 Task: Get directions from Fort Davis National Historic Site, Texas, United States to Myrtle Beach, South Carolina, United States arriving by 12:00 noon on the 15th of December
Action: Mouse moved to (224, 51)
Screenshot: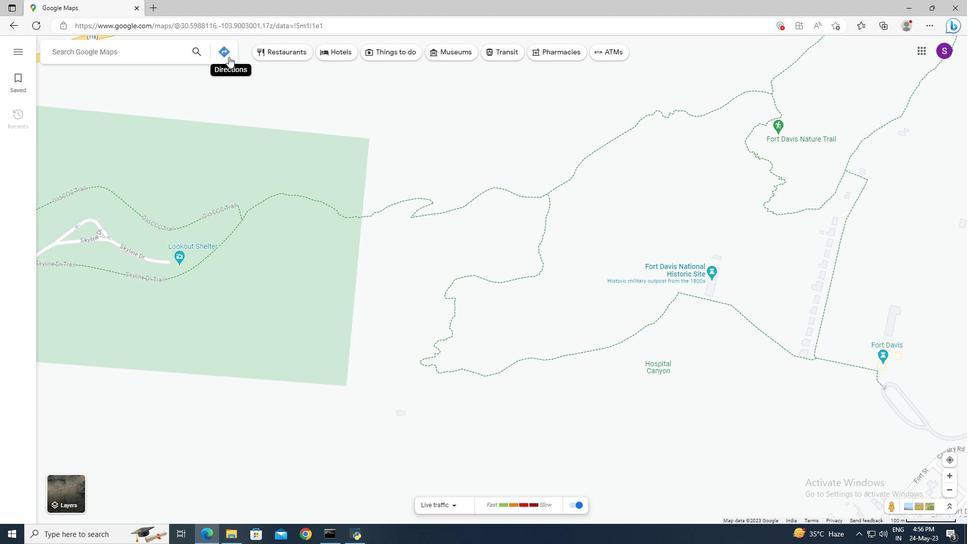 
Action: Mouse pressed left at (224, 51)
Screenshot: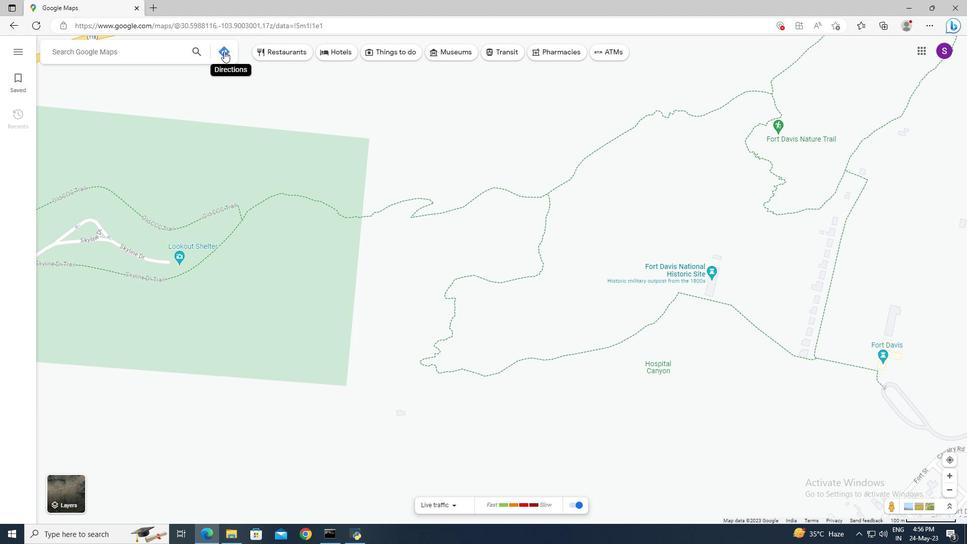 
Action: Mouse moved to (97, 84)
Screenshot: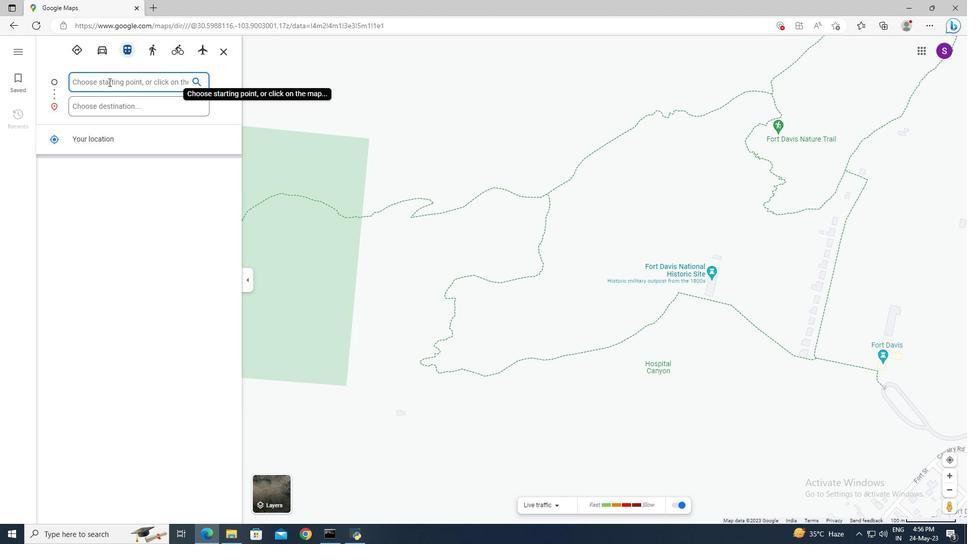 
Action: Mouse pressed left at (97, 84)
Screenshot: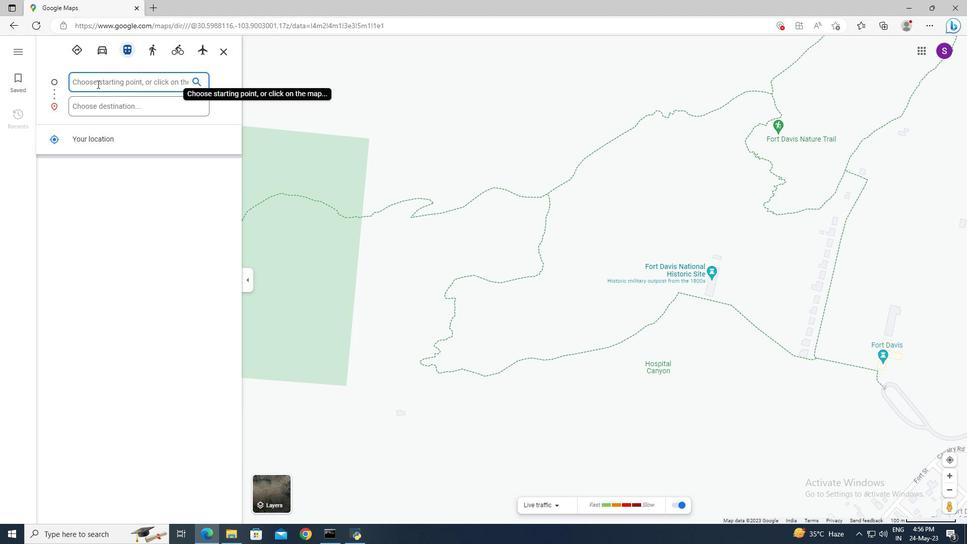 
Action: Key pressed <Key.shift>Fort<Key.space><Key.shift>Davis<Key.space><Key.shift>National<Key.space><Key.shift>Historic<Key.space><Key.shift_r>Site,<Key.space><Key.shift>Tex
Screenshot: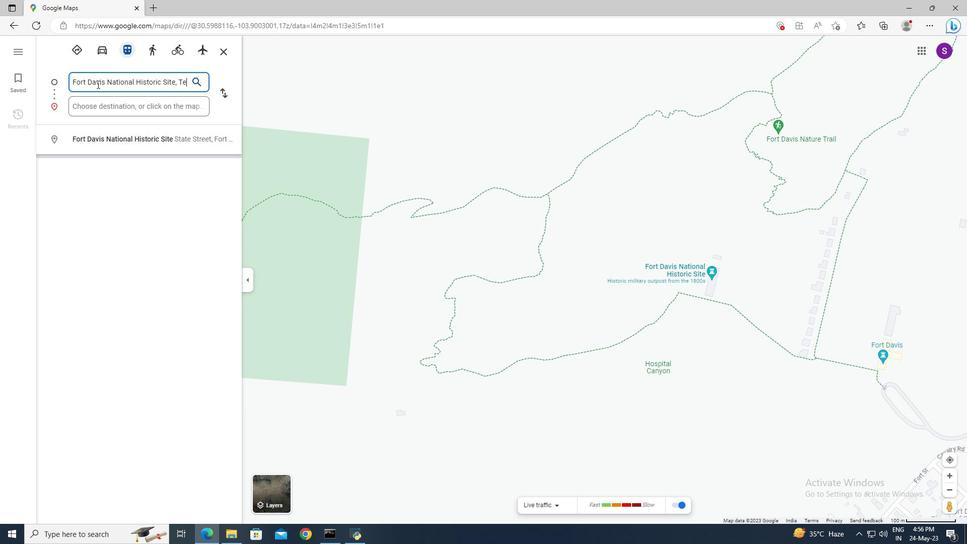 
Action: Mouse moved to (114, 140)
Screenshot: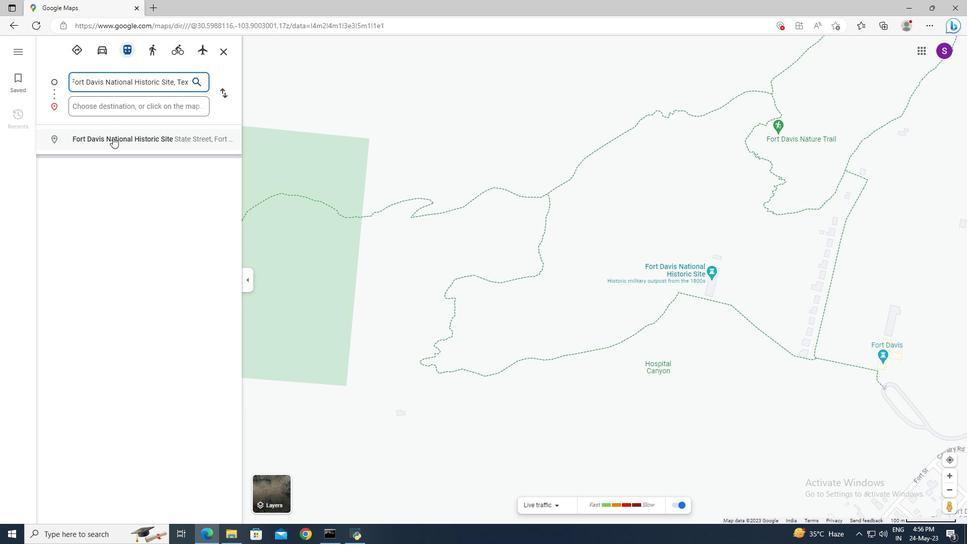 
Action: Mouse pressed left at (114, 140)
Screenshot: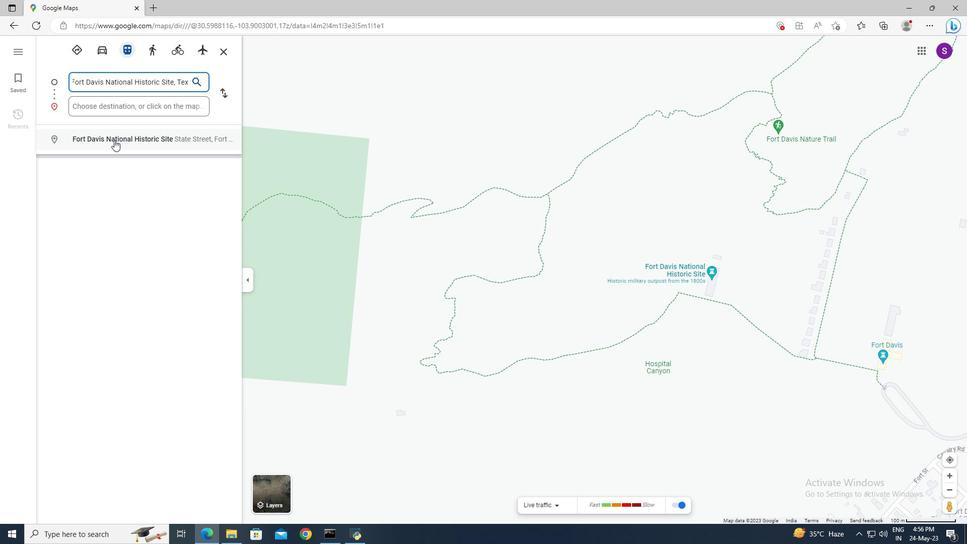 
Action: Mouse moved to (114, 107)
Screenshot: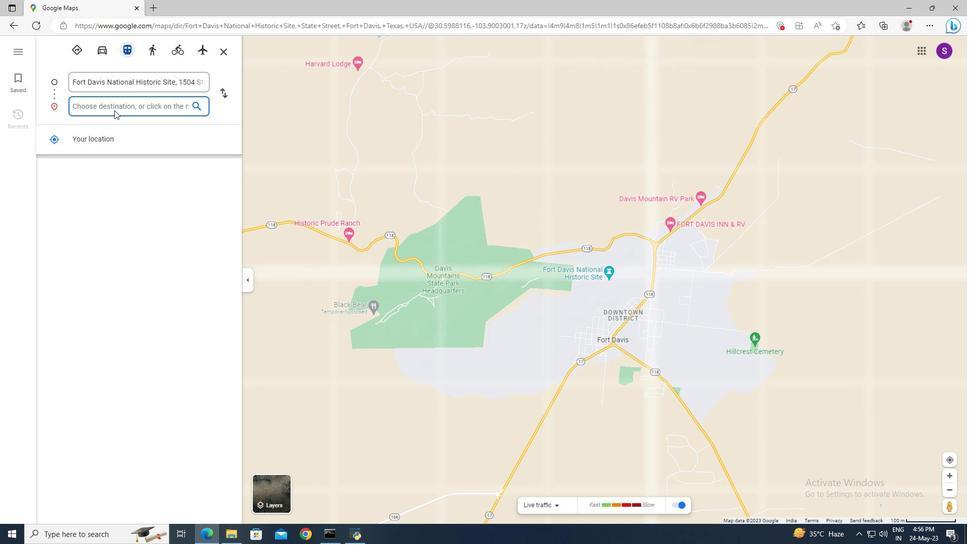 
Action: Mouse pressed left at (114, 107)
Screenshot: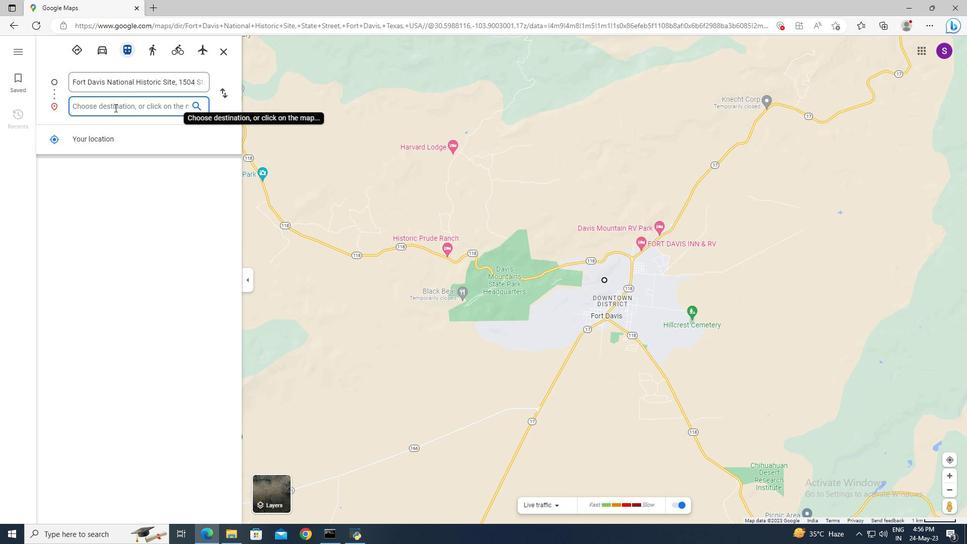 
Action: Key pressed <Key.shift>Myrtle<Key.space><Key.shift>Beach
Screenshot: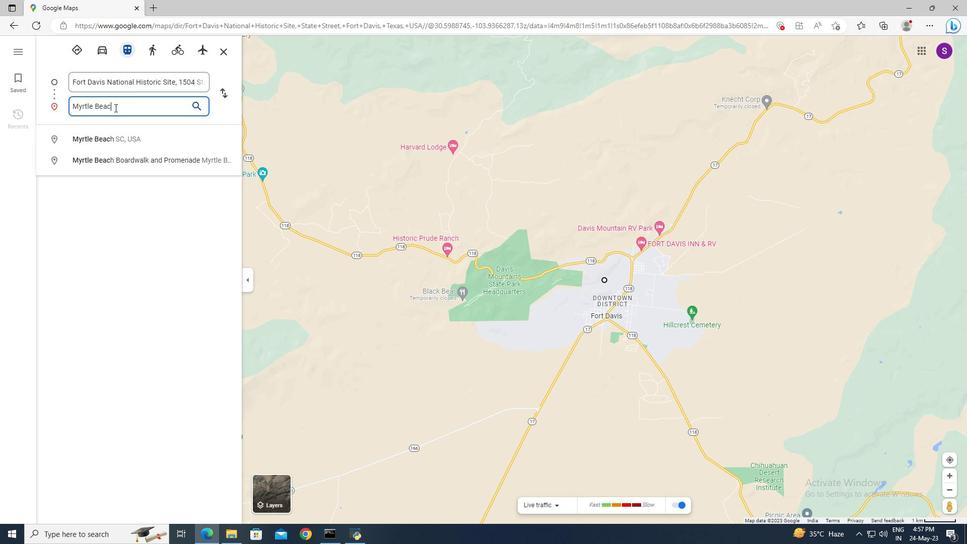 
Action: Mouse moved to (123, 132)
Screenshot: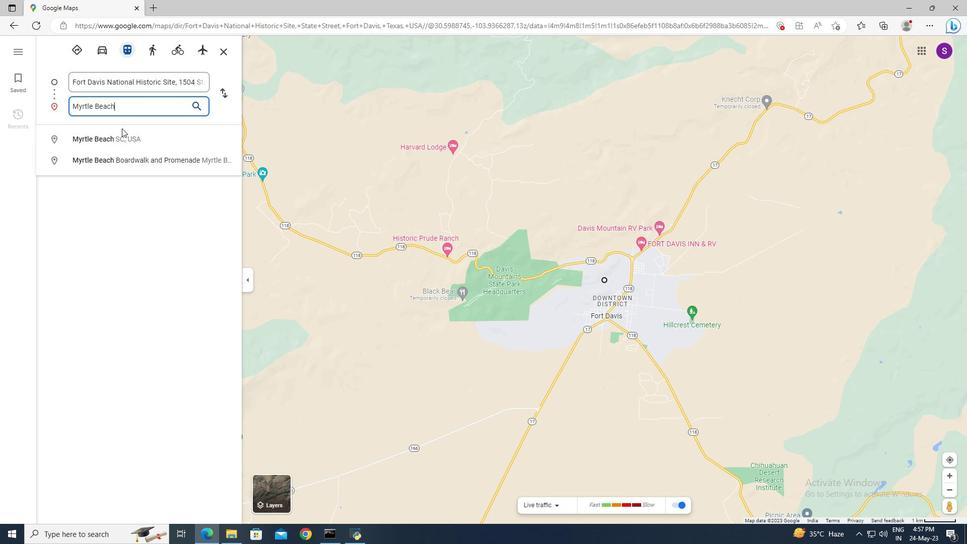 
Action: Mouse pressed left at (123, 132)
Screenshot: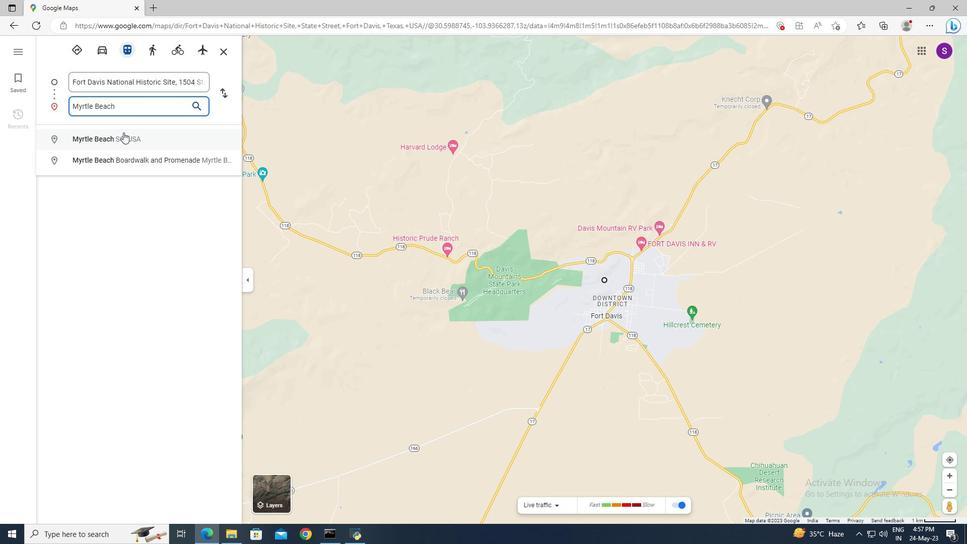 
Action: Mouse moved to (115, 139)
Screenshot: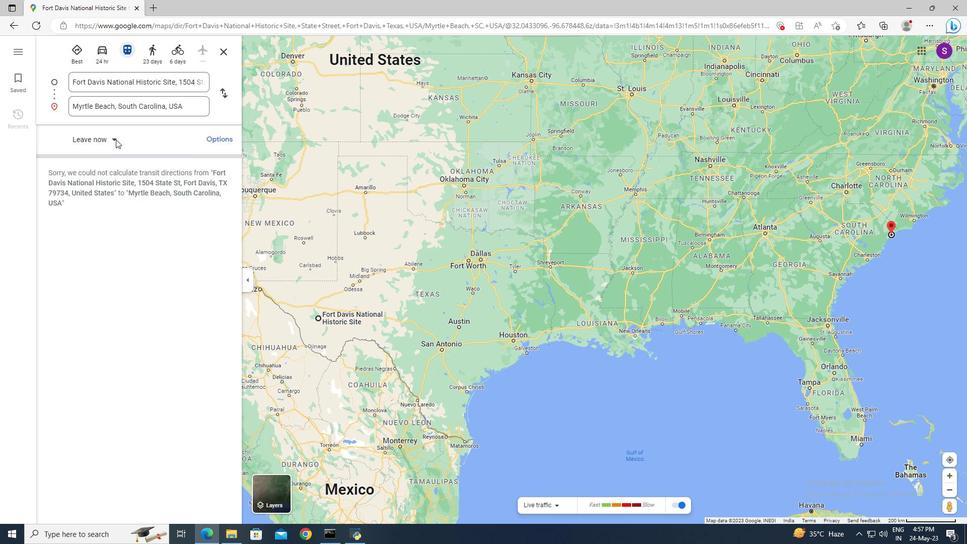 
Action: Mouse pressed left at (115, 139)
Screenshot: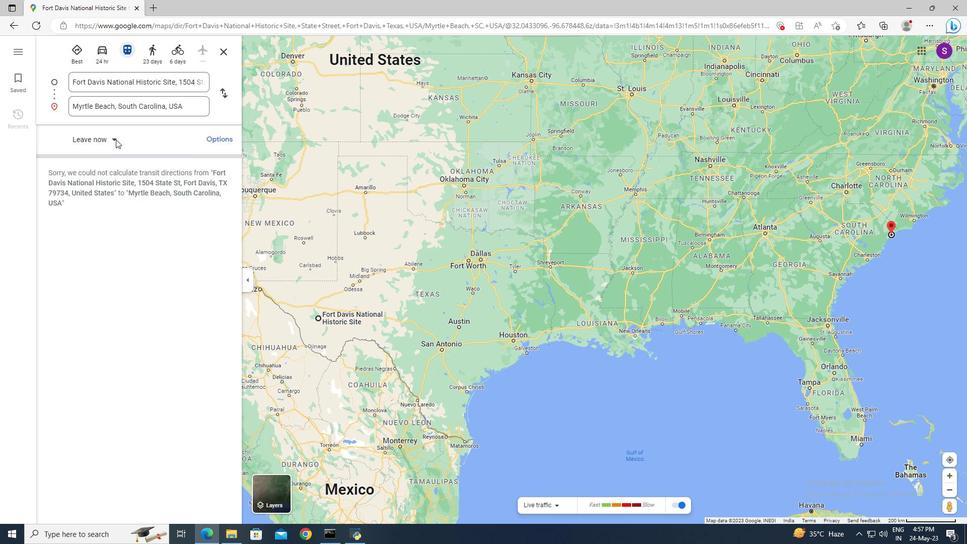
Action: Mouse moved to (115, 179)
Screenshot: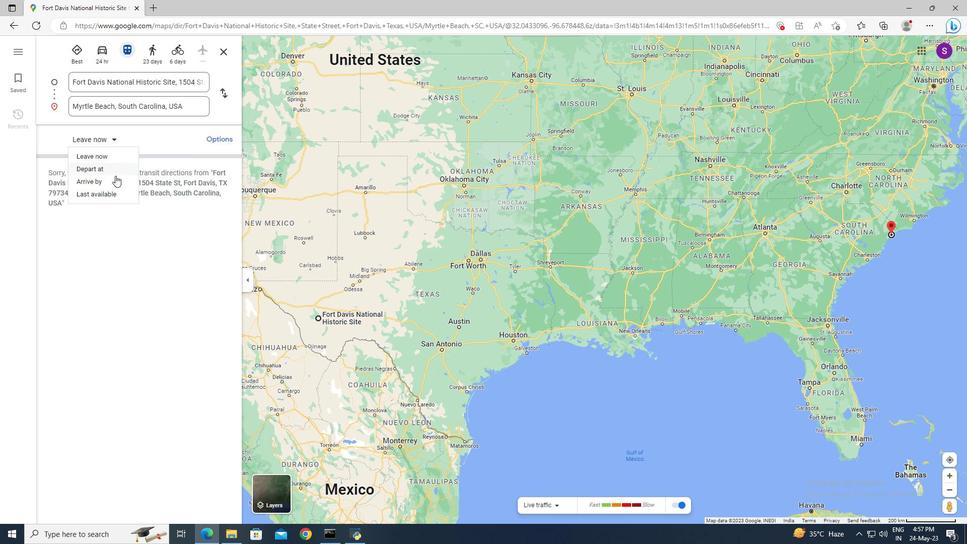 
Action: Mouse pressed left at (115, 179)
Screenshot: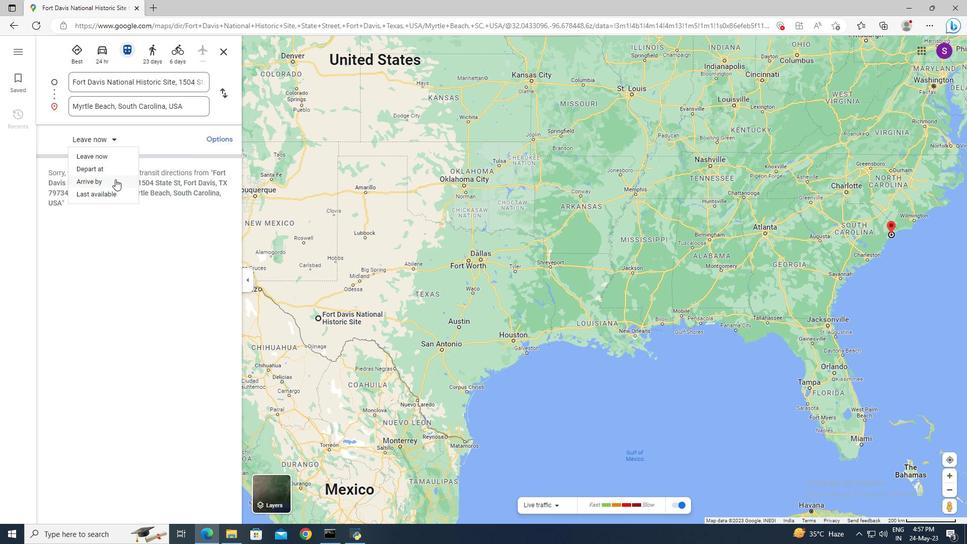 
Action: Mouse moved to (124, 156)
Screenshot: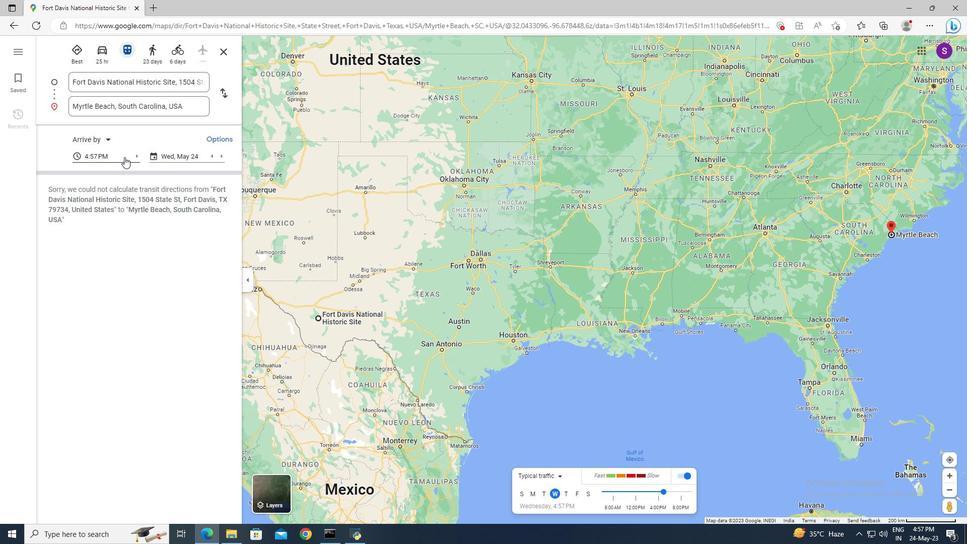 
Action: Mouse pressed left at (124, 156)
Screenshot: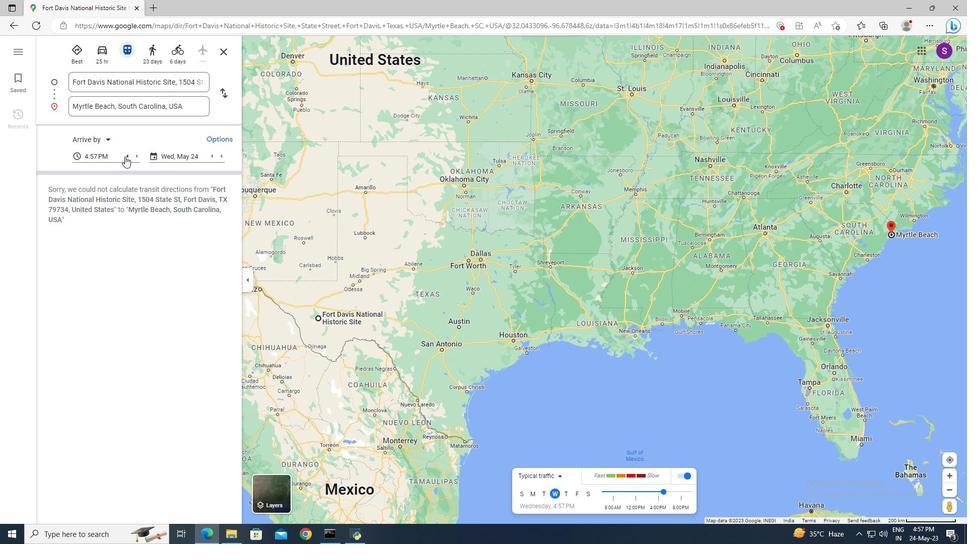 
Action: Mouse moved to (85, 155)
Screenshot: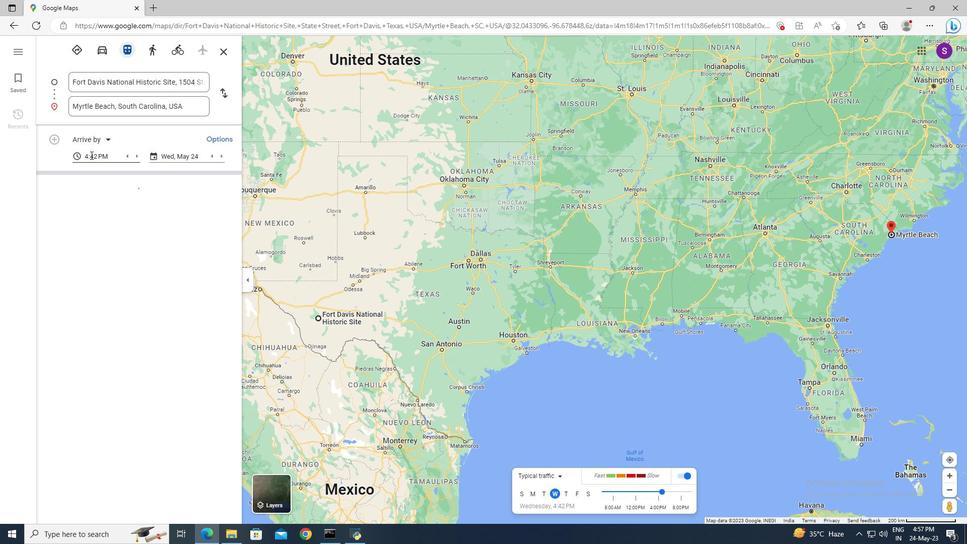 
Action: Mouse pressed left at (85, 155)
Screenshot: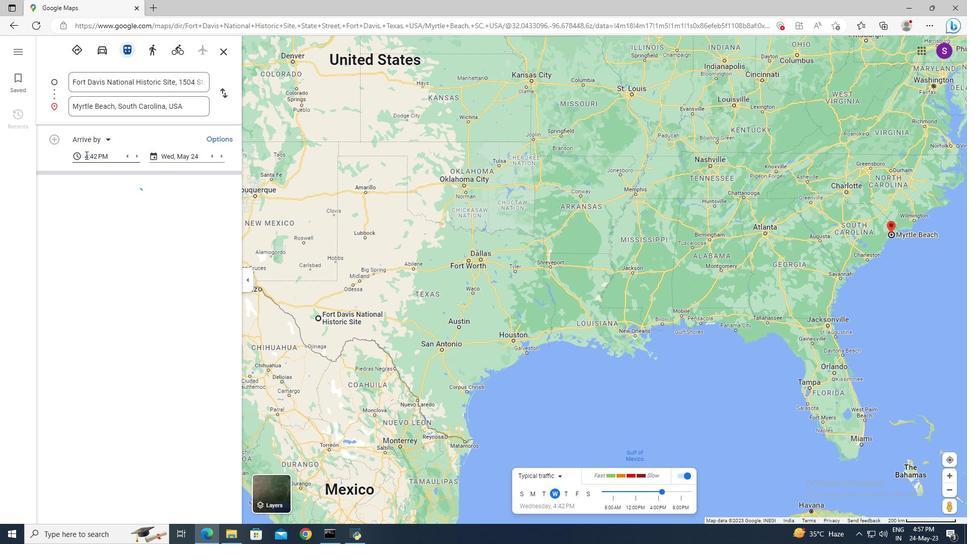 
Action: Mouse moved to (131, 230)
Screenshot: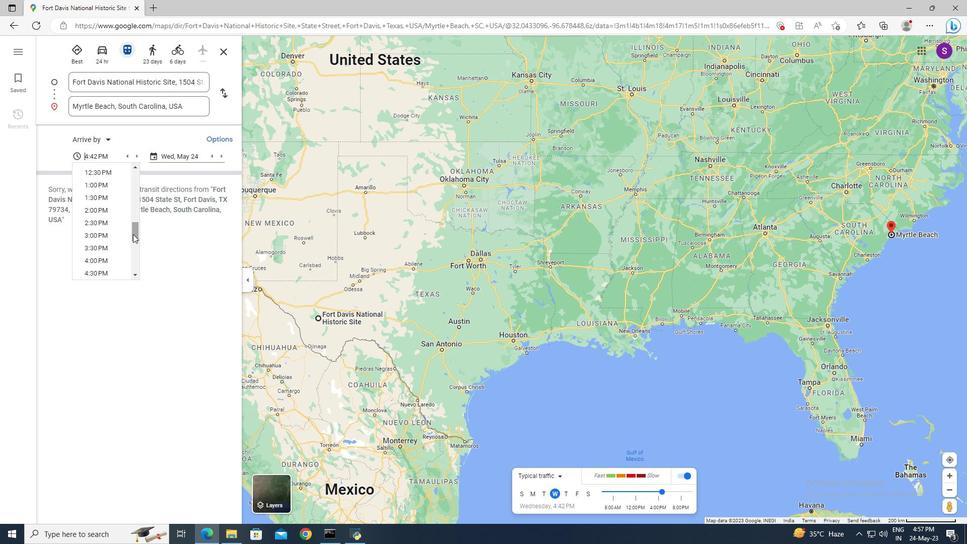 
Action: Mouse pressed left at (131, 230)
Screenshot: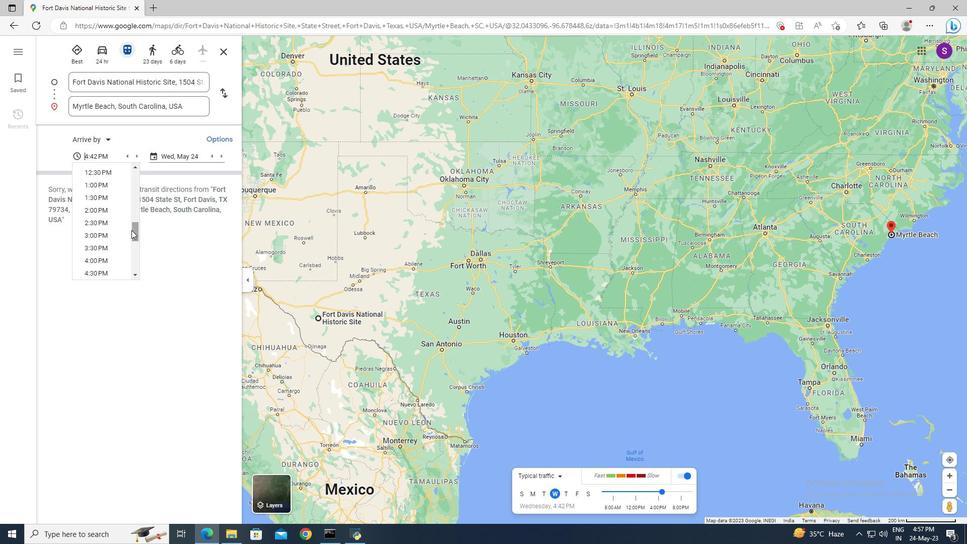 
Action: Mouse moved to (118, 192)
Screenshot: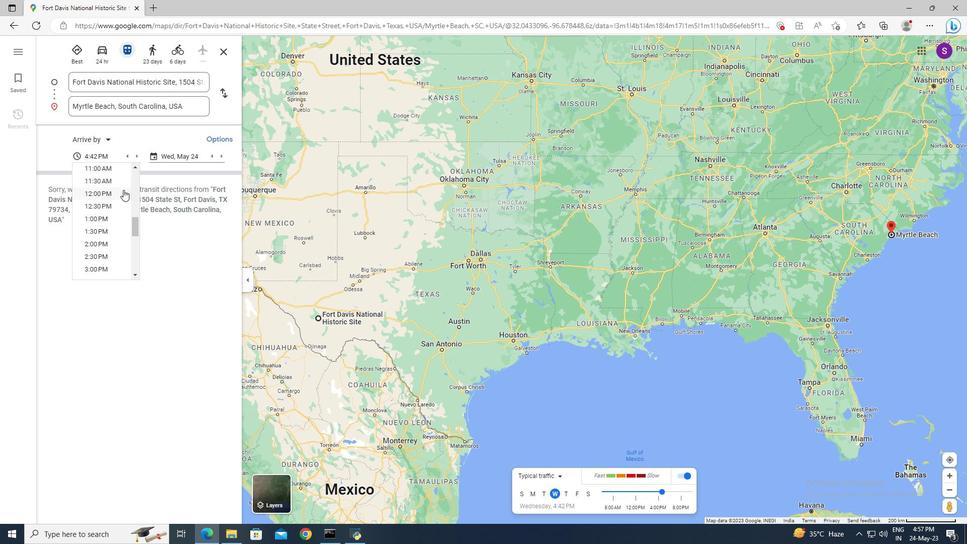 
Action: Mouse pressed left at (118, 192)
Screenshot: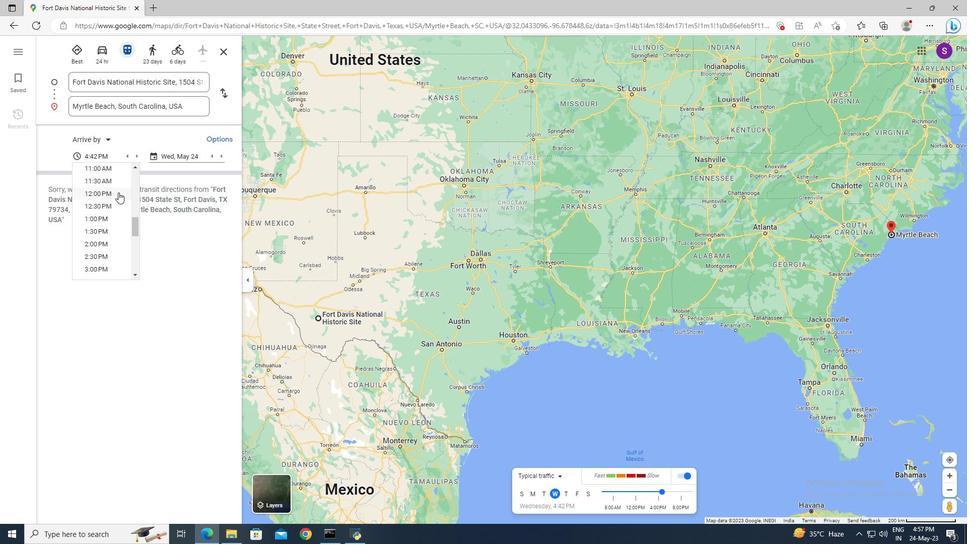 
Action: Mouse moved to (153, 157)
Screenshot: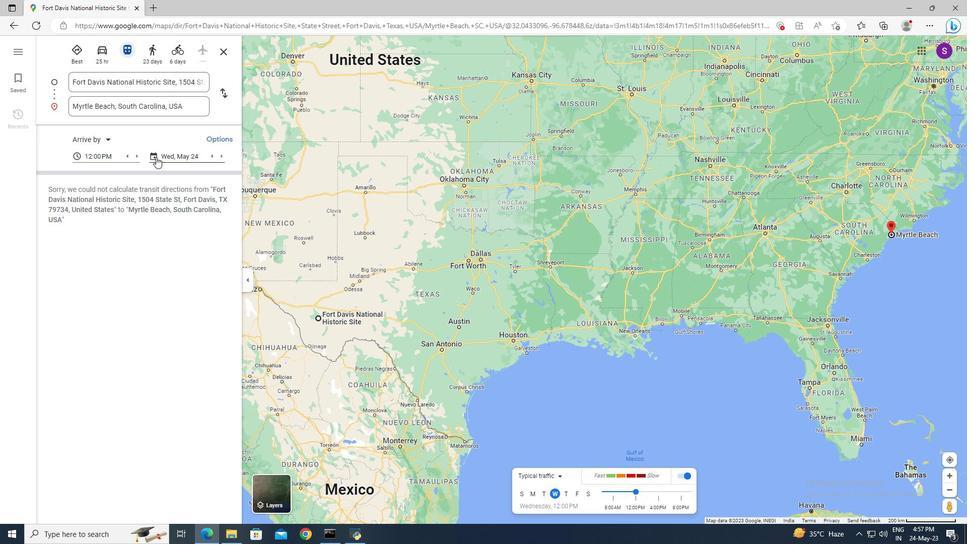 
Action: Mouse pressed left at (153, 157)
Screenshot: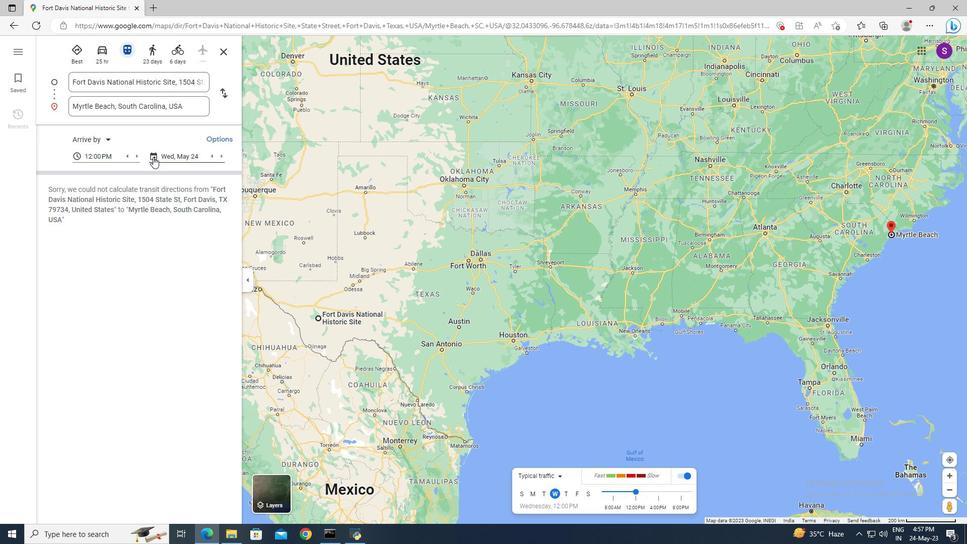
Action: Mouse moved to (234, 174)
Screenshot: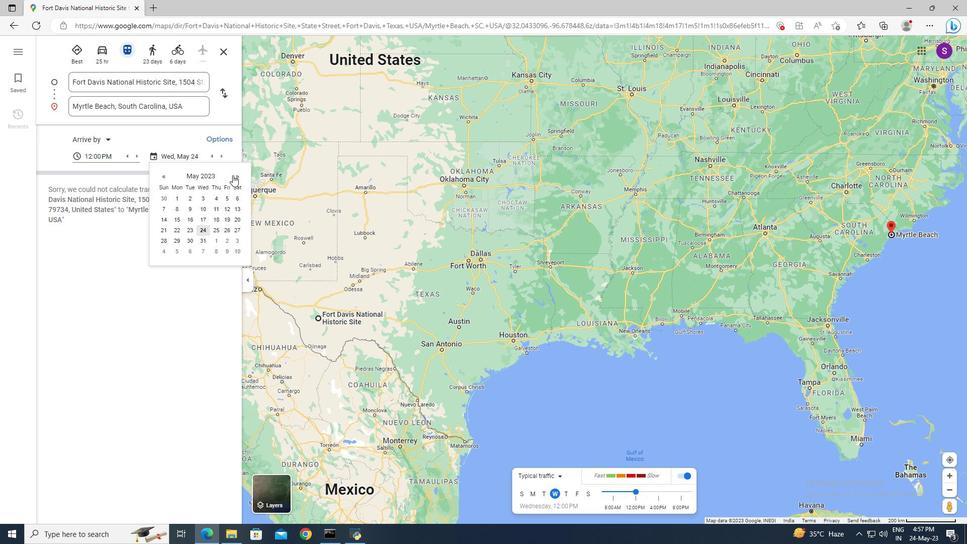 
Action: Mouse pressed left at (234, 174)
Screenshot: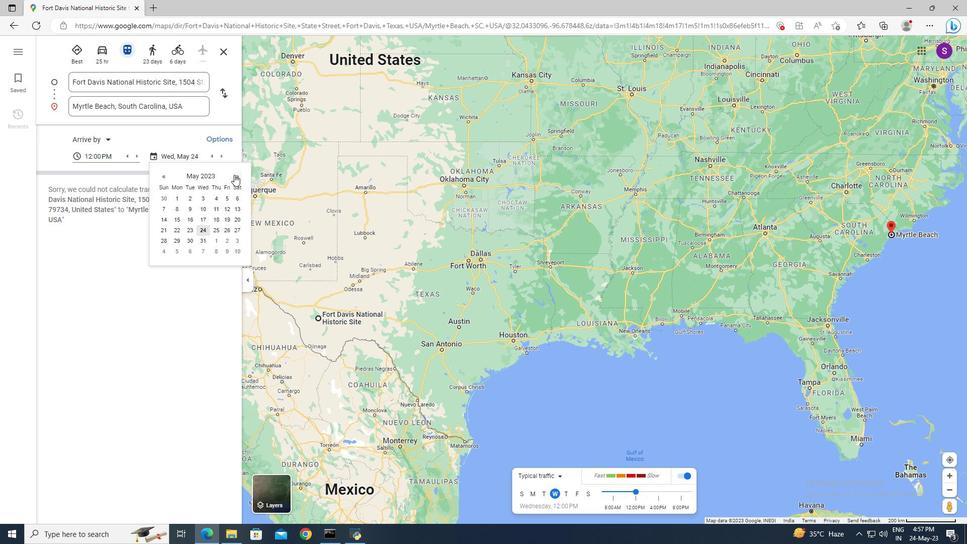 
Action: Mouse pressed left at (234, 174)
Screenshot: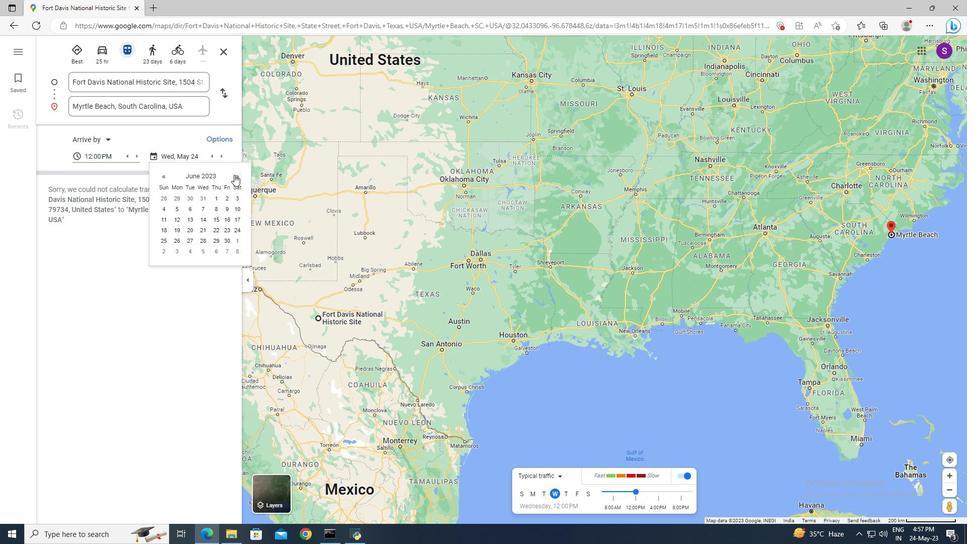 
Action: Mouse pressed left at (234, 174)
Screenshot: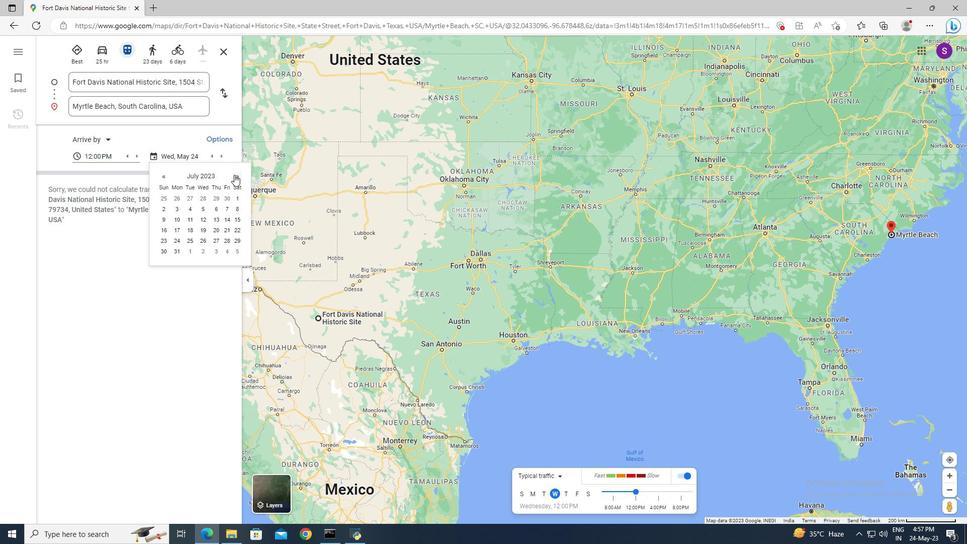 
Action: Mouse pressed left at (234, 174)
Screenshot: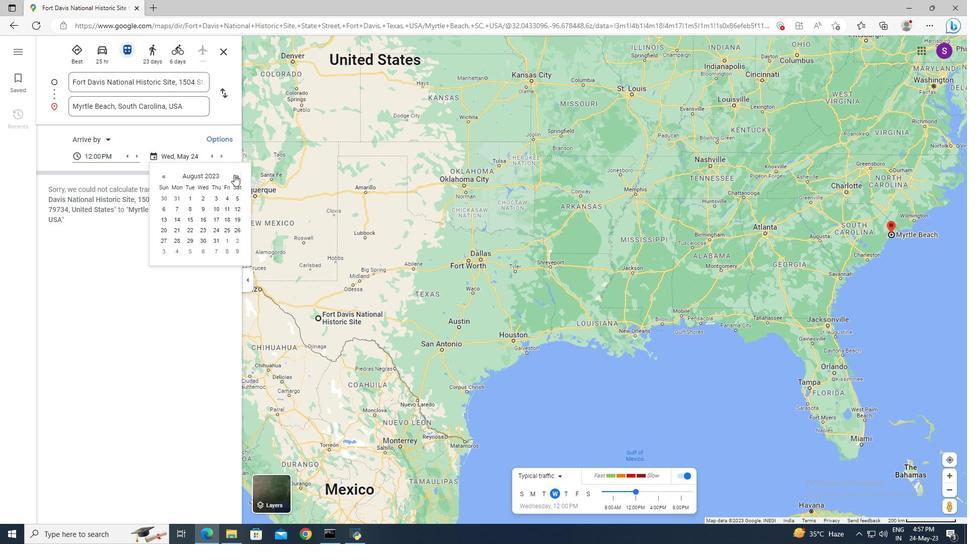 
Action: Mouse pressed left at (234, 174)
Screenshot: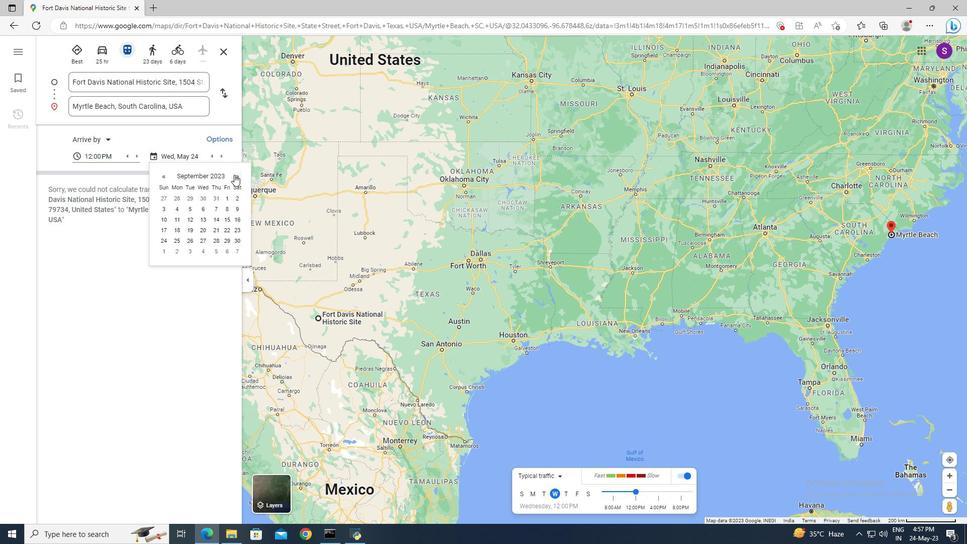 
Action: Mouse pressed left at (234, 174)
Screenshot: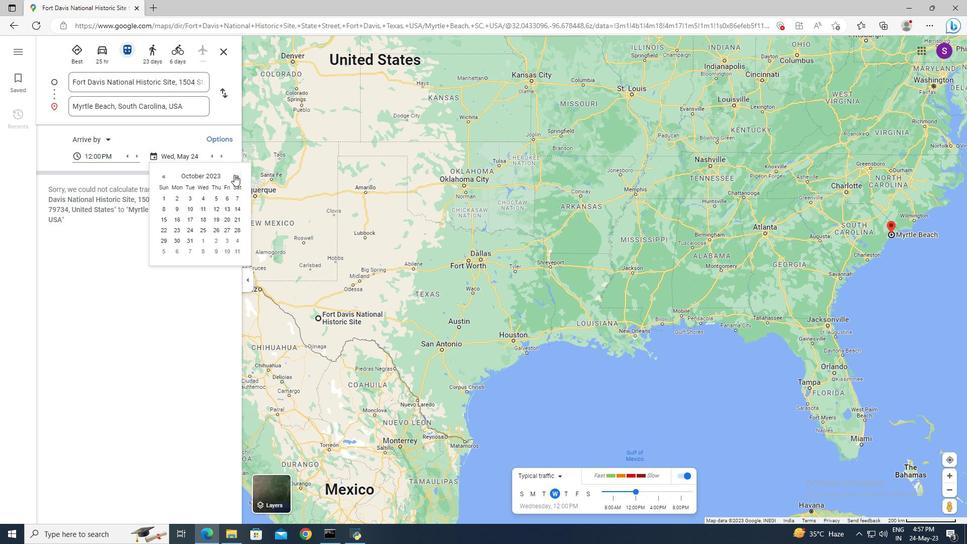 
Action: Mouse pressed left at (234, 174)
Screenshot: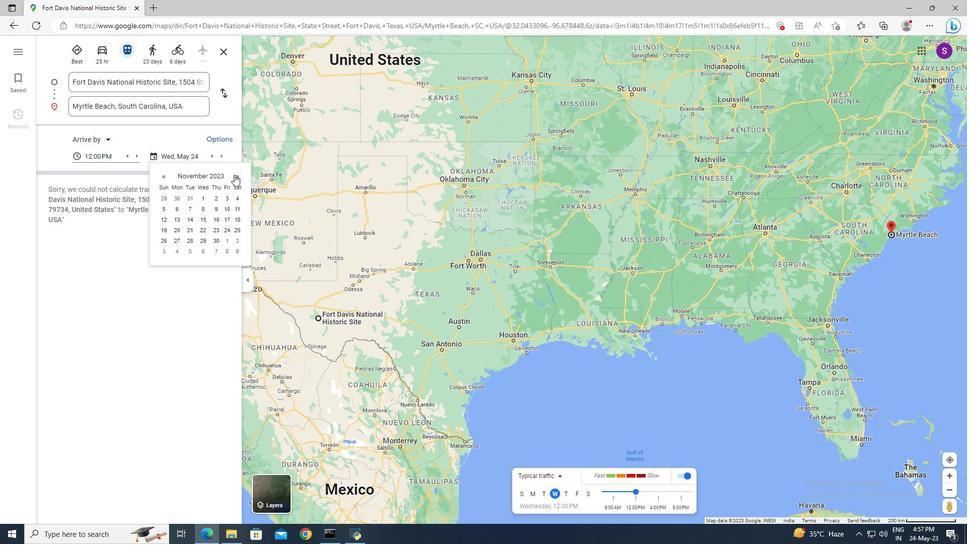 
Action: Mouse moved to (222, 217)
Screenshot: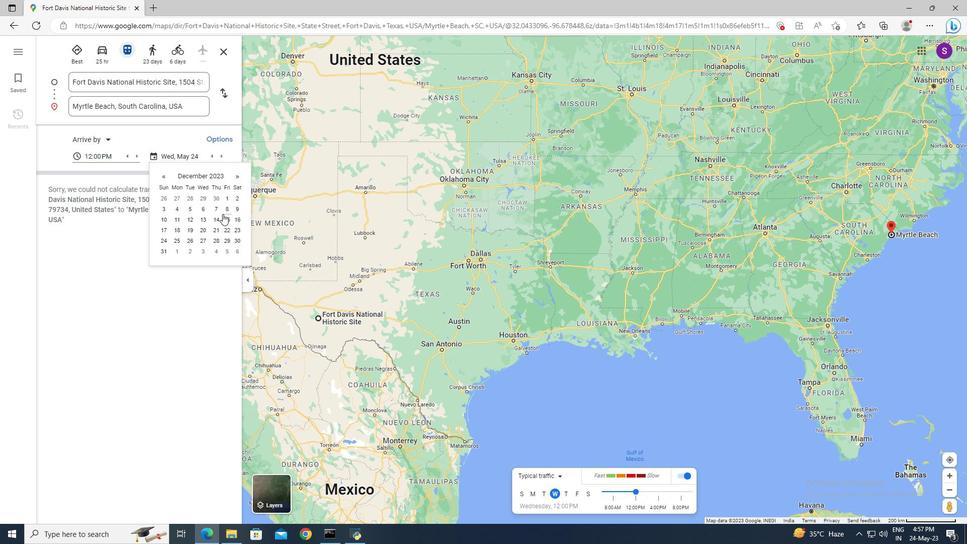 
Action: Mouse pressed left at (222, 217)
Screenshot: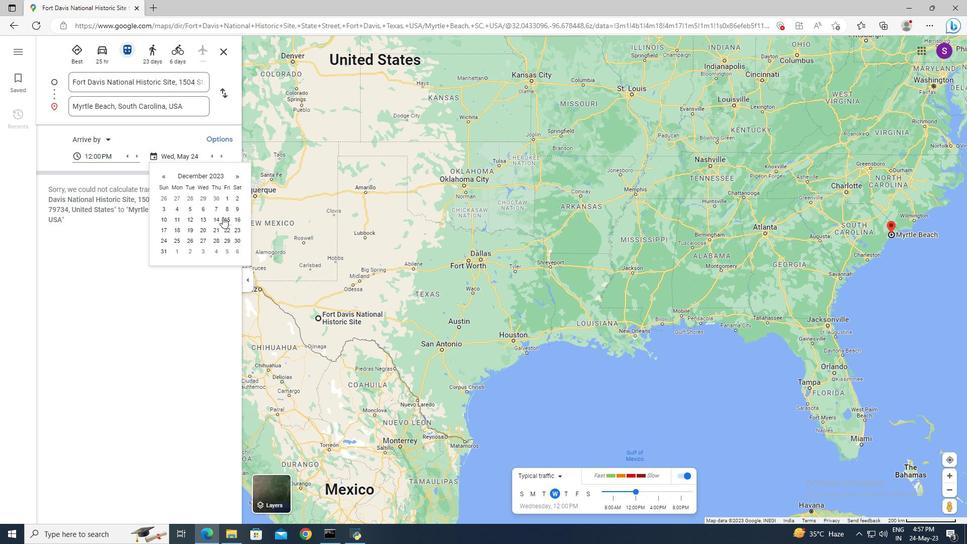 
